 Task: Create Sales Tax Table with Name: Sales Tax, Type: Percent%, Value: 4%, Account: Sales Tax under Liability
Action: Mouse moved to (140, 28)
Screenshot: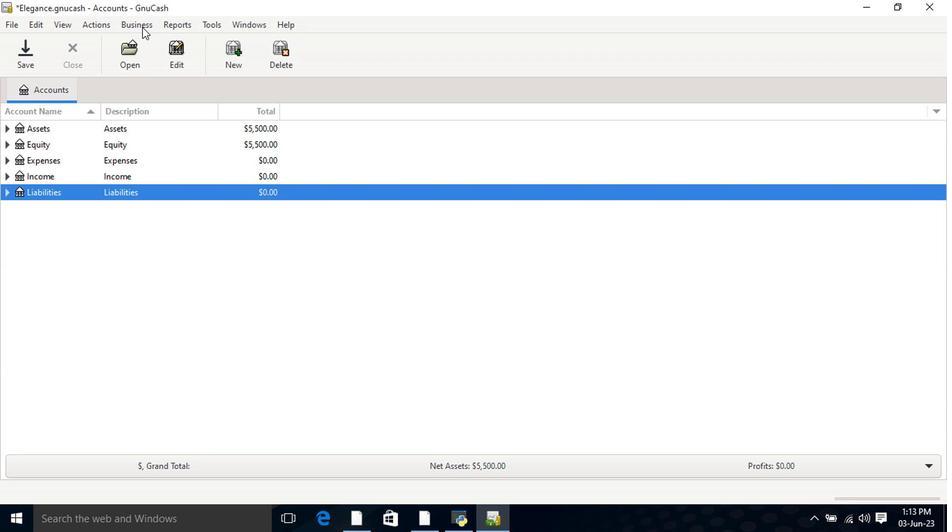 
Action: Mouse pressed left at (140, 28)
Screenshot: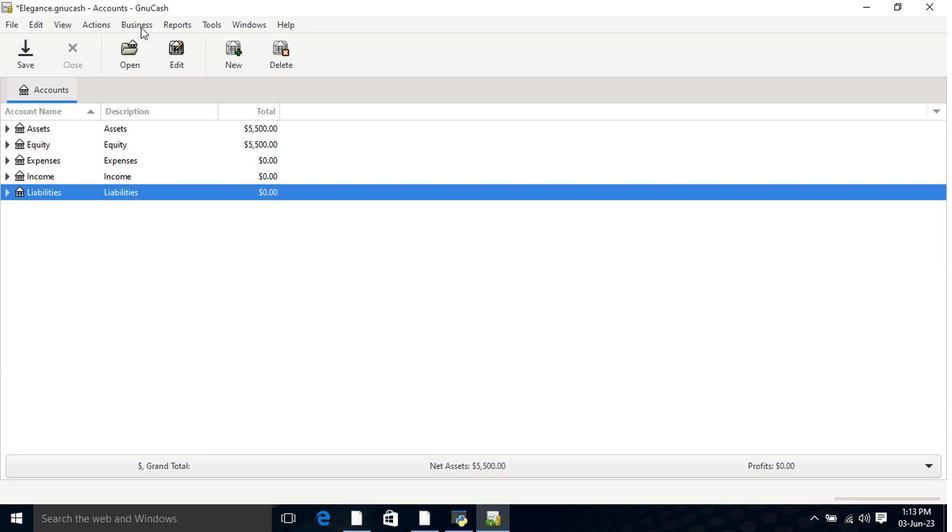 
Action: Mouse moved to (166, 114)
Screenshot: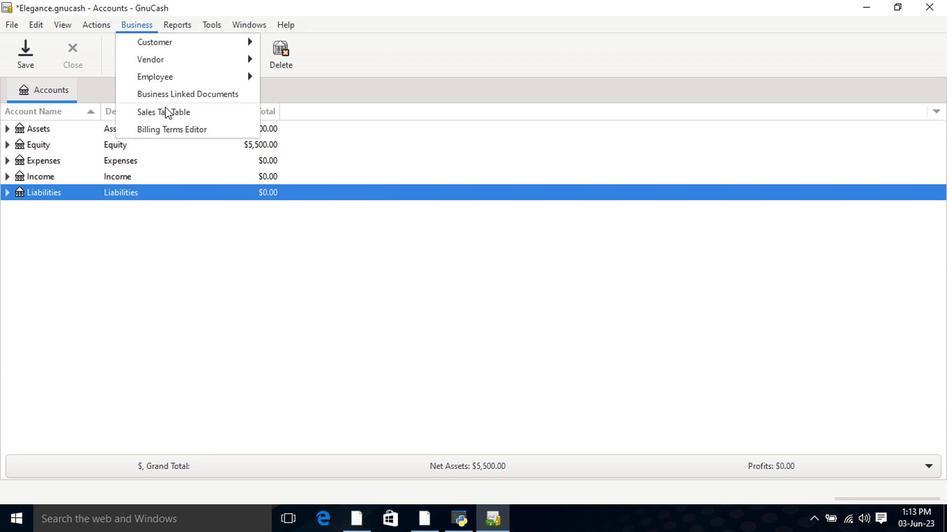 
Action: Mouse pressed left at (166, 114)
Screenshot: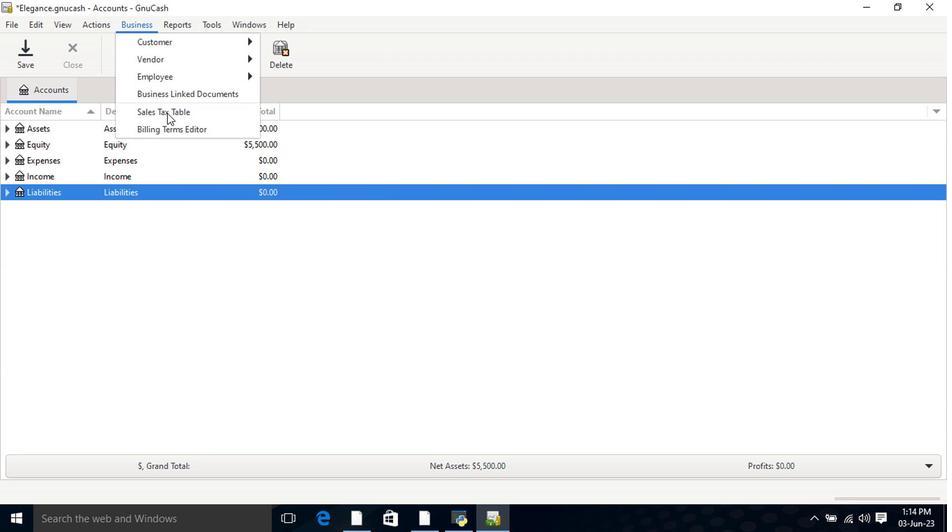 
Action: Mouse moved to (438, 284)
Screenshot: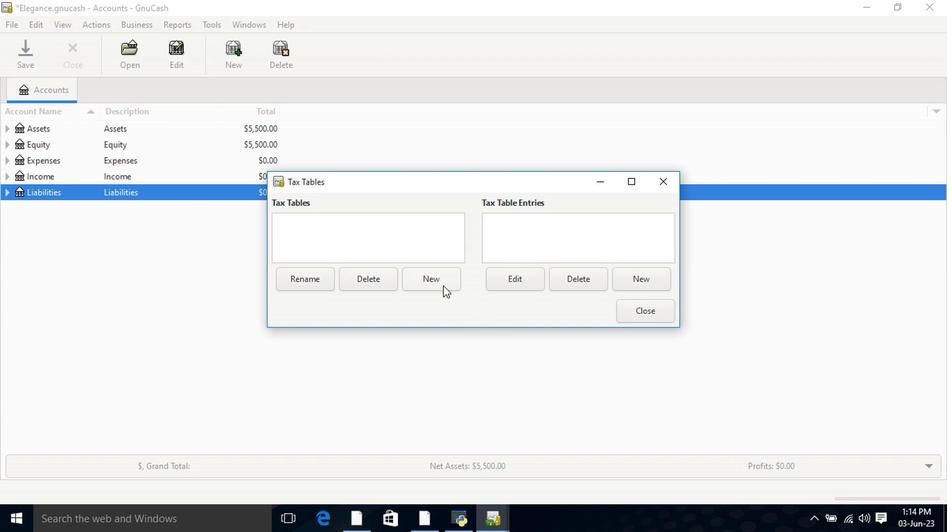 
Action: Mouse pressed left at (438, 284)
Screenshot: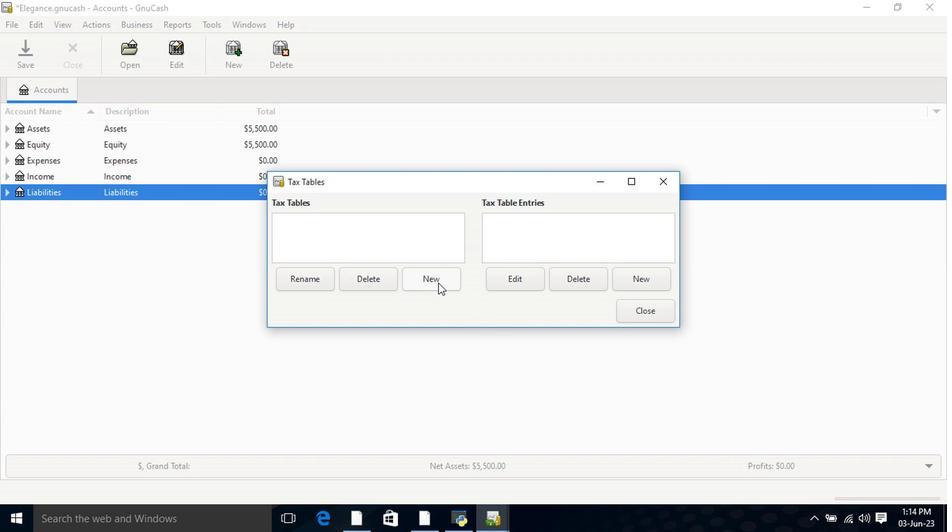 
Action: Mouse moved to (456, 198)
Screenshot: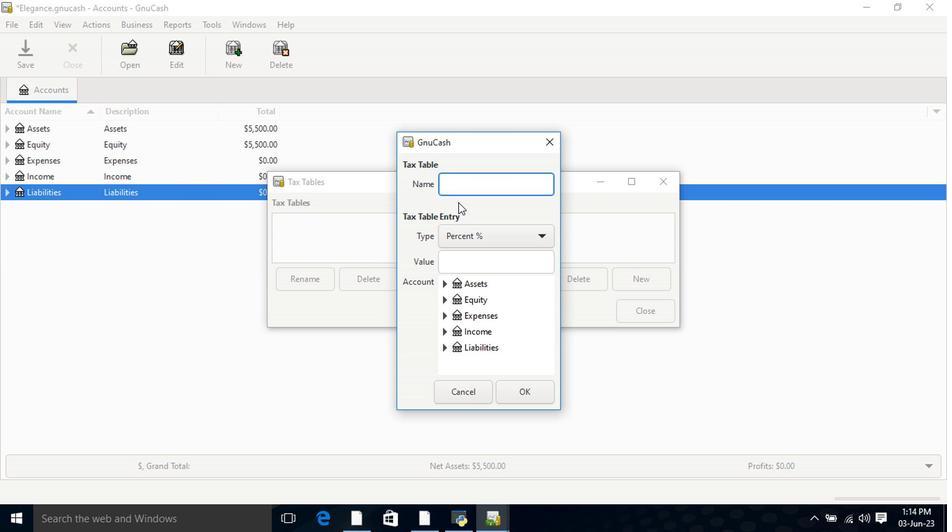 
Action: Key pressed <Key.shift><Key.shift><Key.shift><Key.shift><Key.shift><Key.shift><Key.shift><Key.shift><Key.shift><Key.shift><Key.shift><Key.shift><Key.shift><Key.shift><Key.shift><Key.shift><Key.shift>Sales<Key.space><Key.shift>Tax
Screenshot: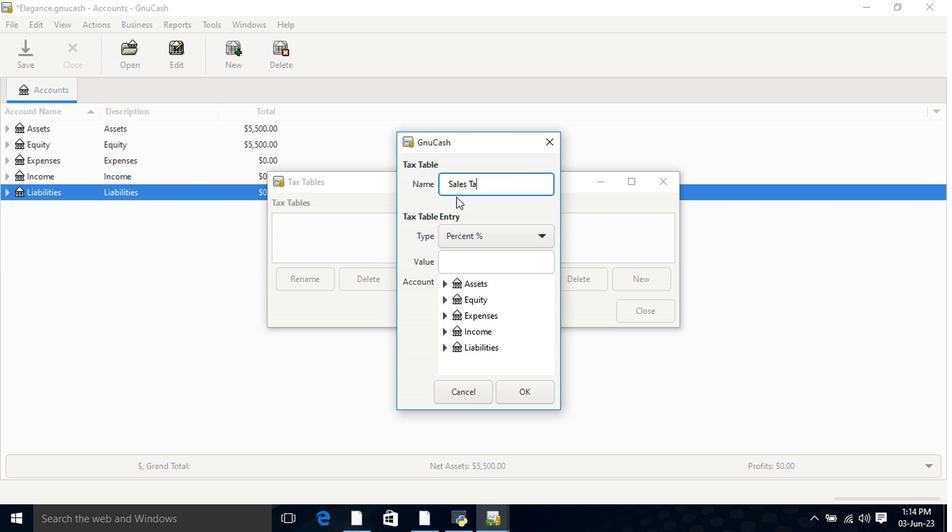 
Action: Mouse moved to (474, 260)
Screenshot: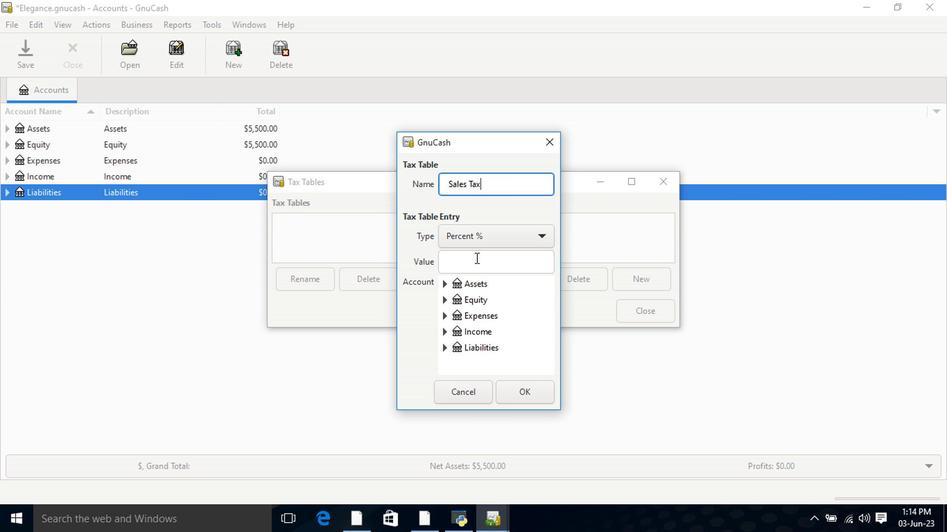 
Action: Mouse pressed left at (474, 260)
Screenshot: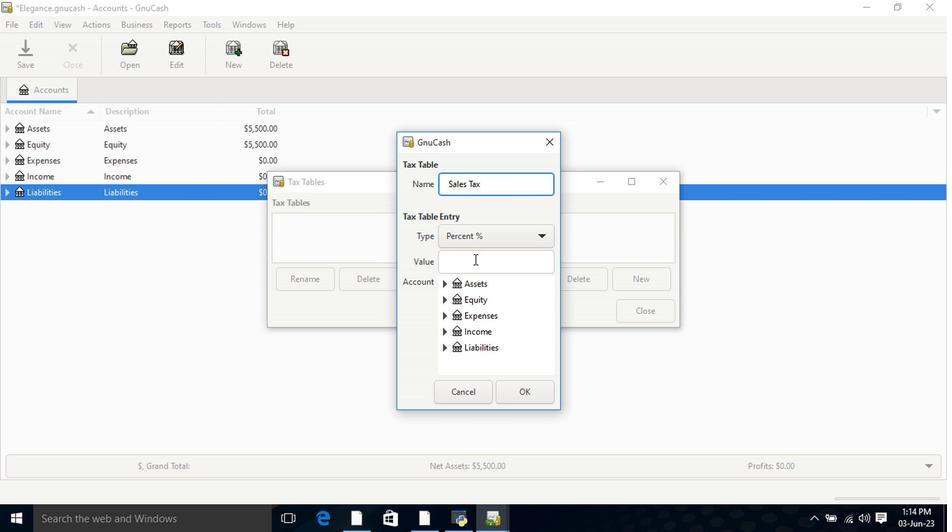 
Action: Key pressed 4
Screenshot: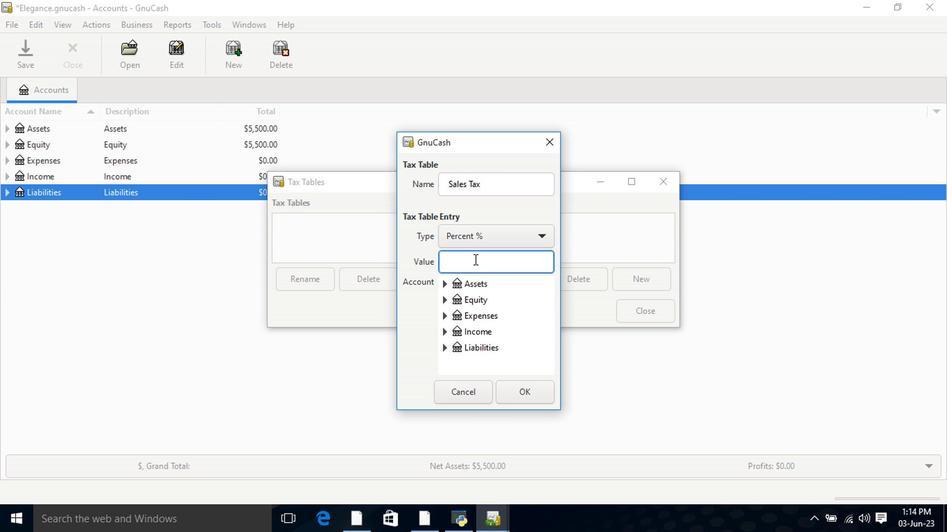 
Action: Mouse moved to (443, 350)
Screenshot: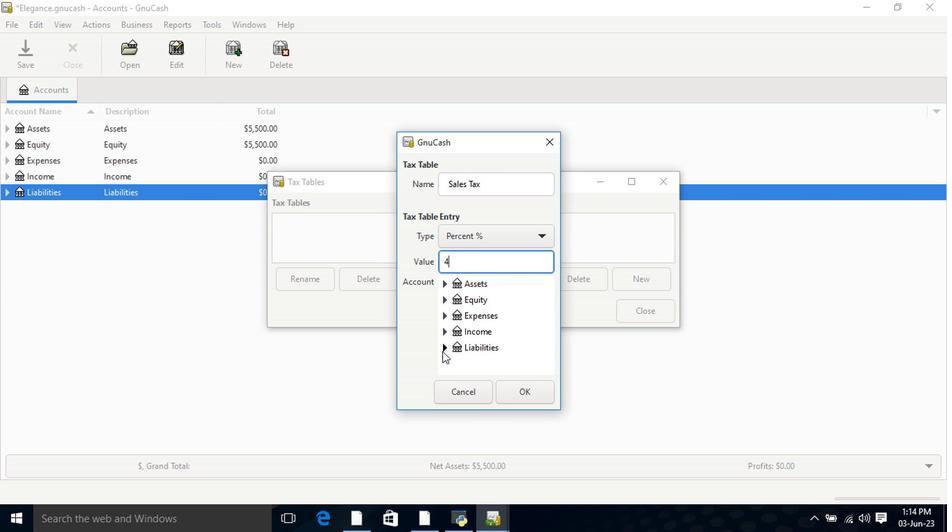 
Action: Mouse pressed left at (443, 350)
Screenshot: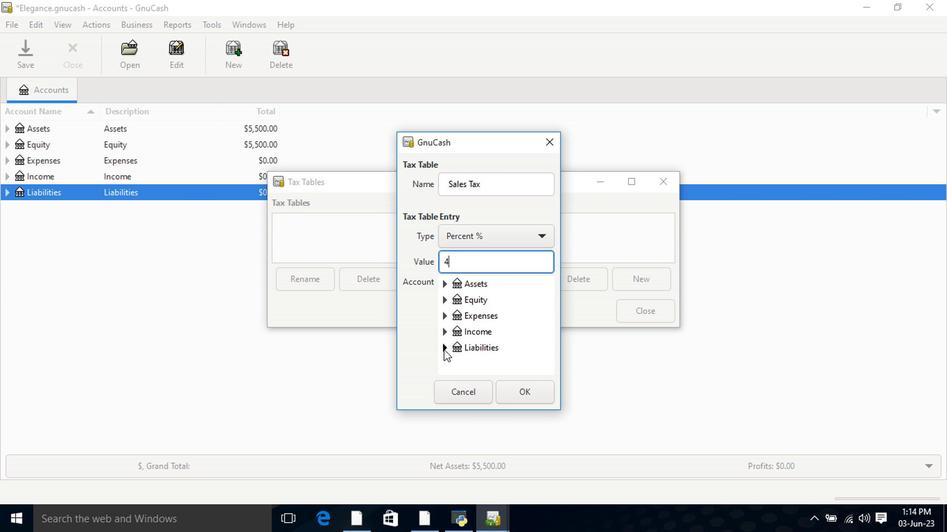 
Action: Mouse moved to (490, 361)
Screenshot: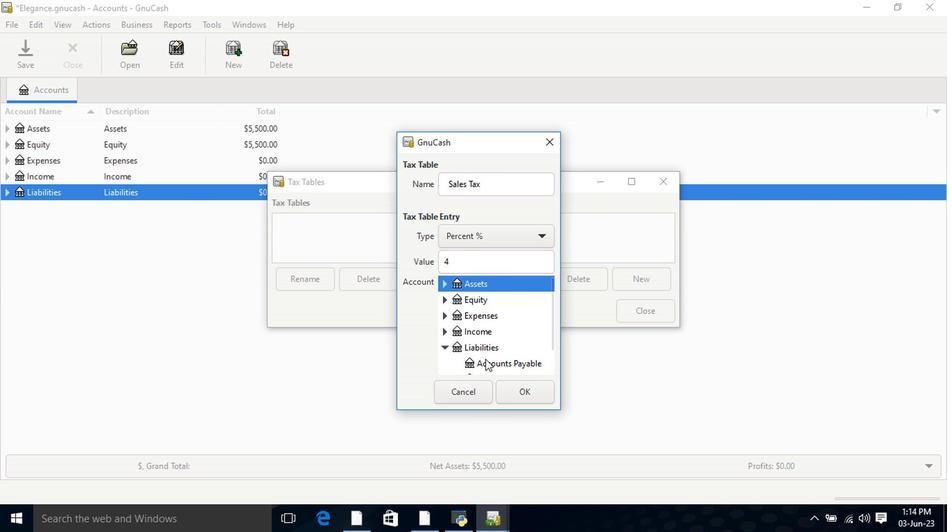 
Action: Mouse scrolled (490, 360) with delta (0, 0)
Screenshot: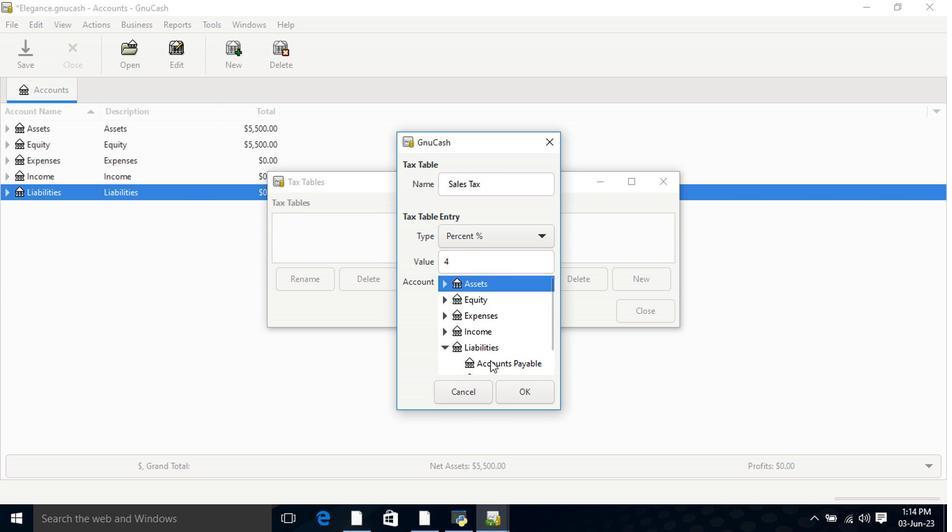 
Action: Mouse scrolled (490, 360) with delta (0, 0)
Screenshot: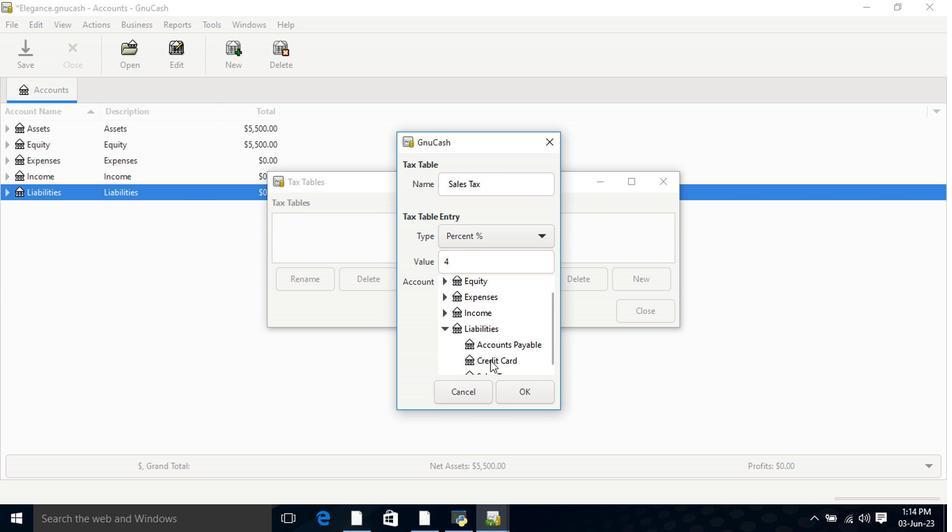 
Action: Mouse moved to (491, 367)
Screenshot: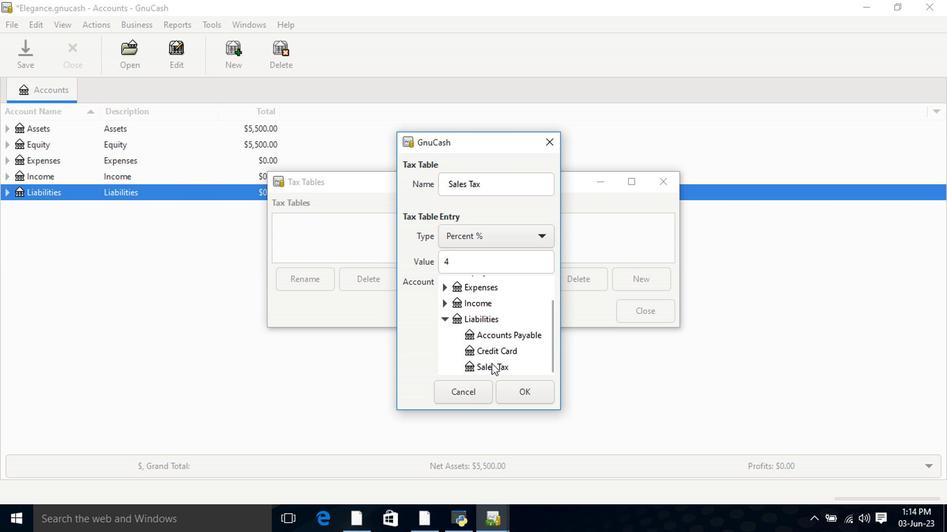 
Action: Mouse pressed left at (491, 367)
Screenshot: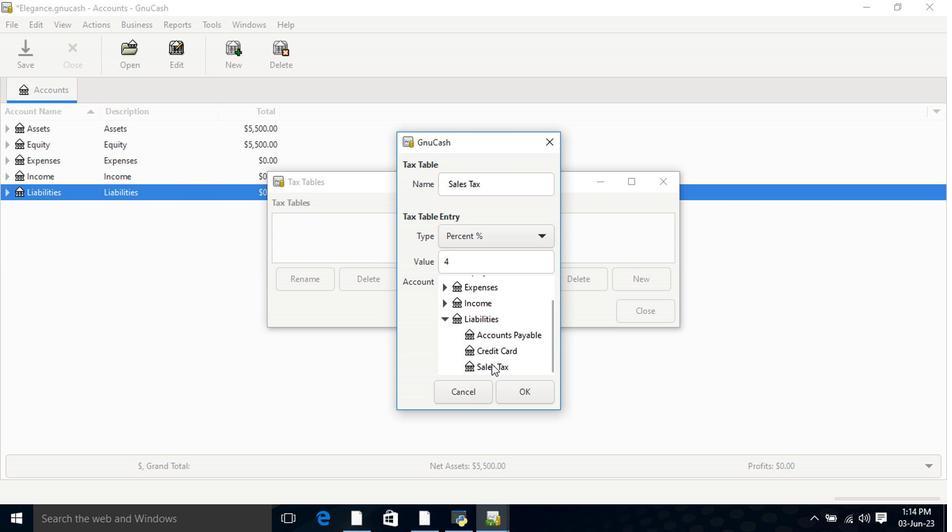
Action: Mouse moved to (523, 394)
Screenshot: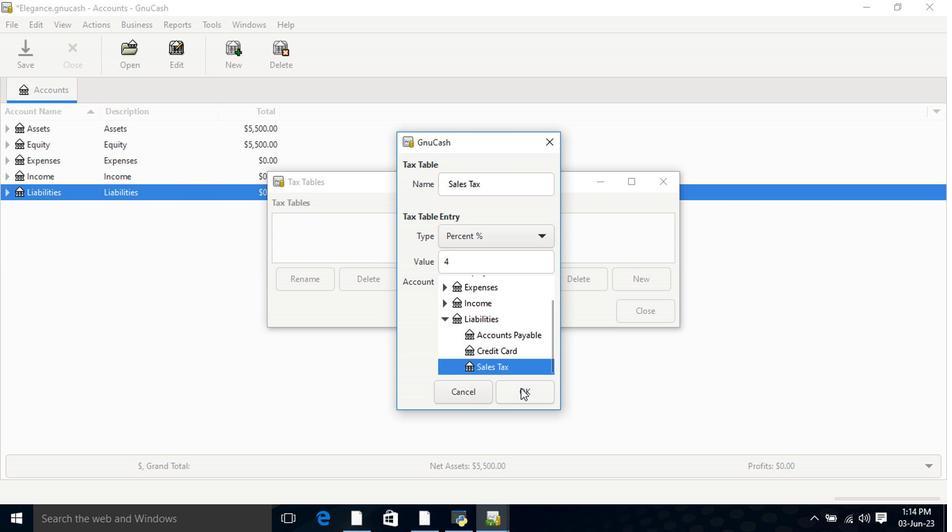 
Action: Mouse pressed left at (523, 394)
Screenshot: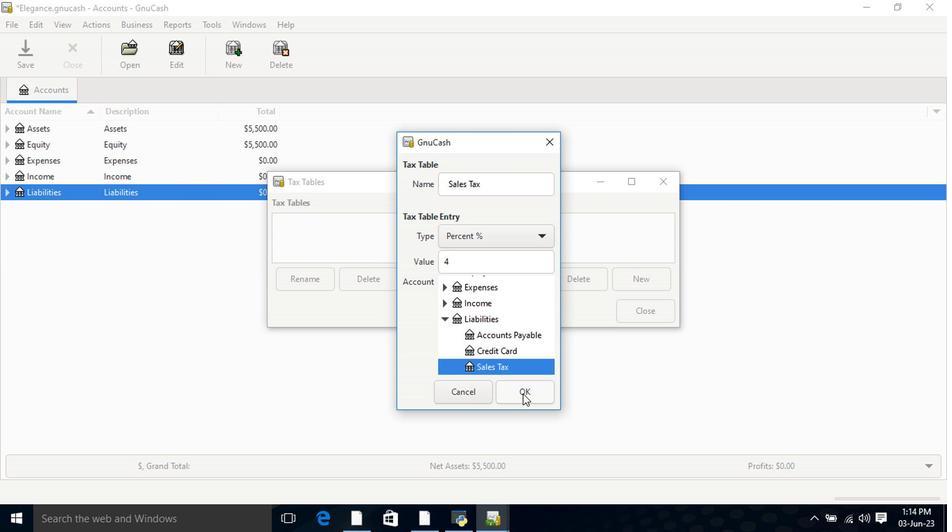 
Action: Mouse moved to (635, 308)
Screenshot: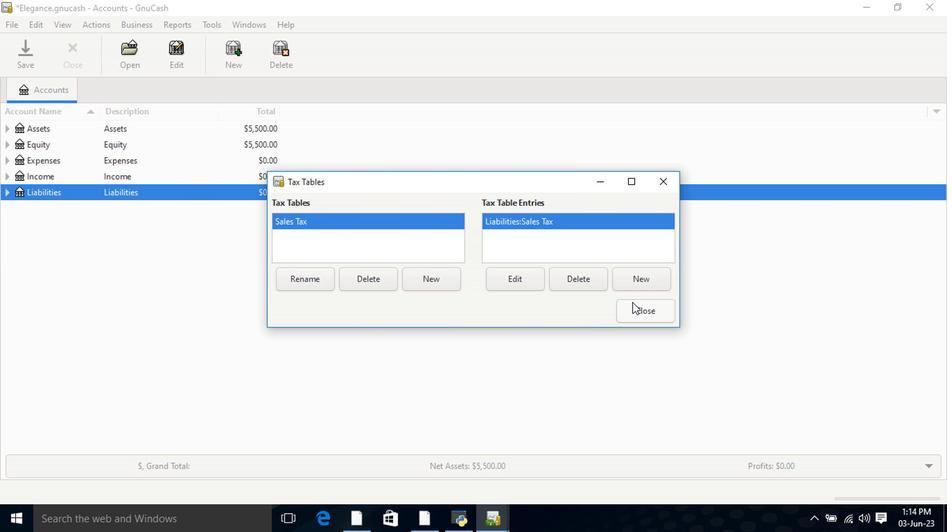 
Action: Mouse pressed left at (635, 308)
Screenshot: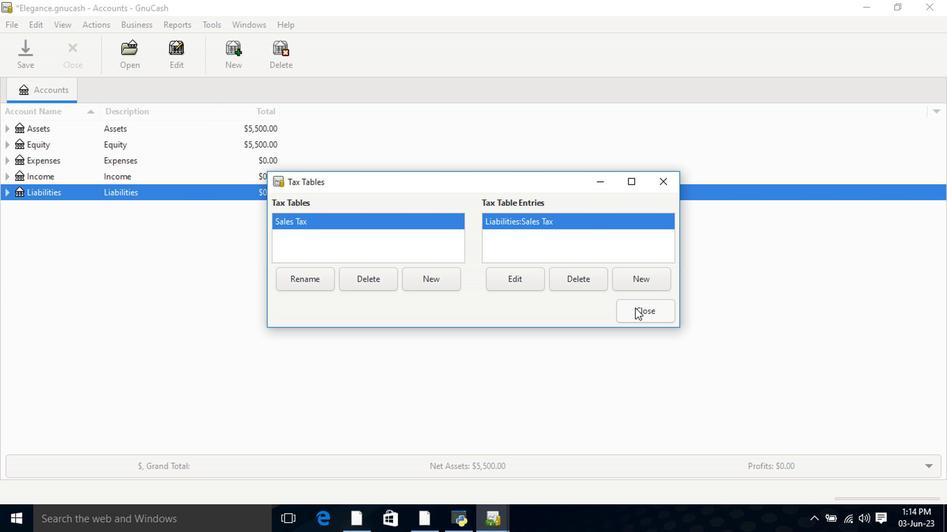 
Action: Mouse moved to (397, 284)
Screenshot: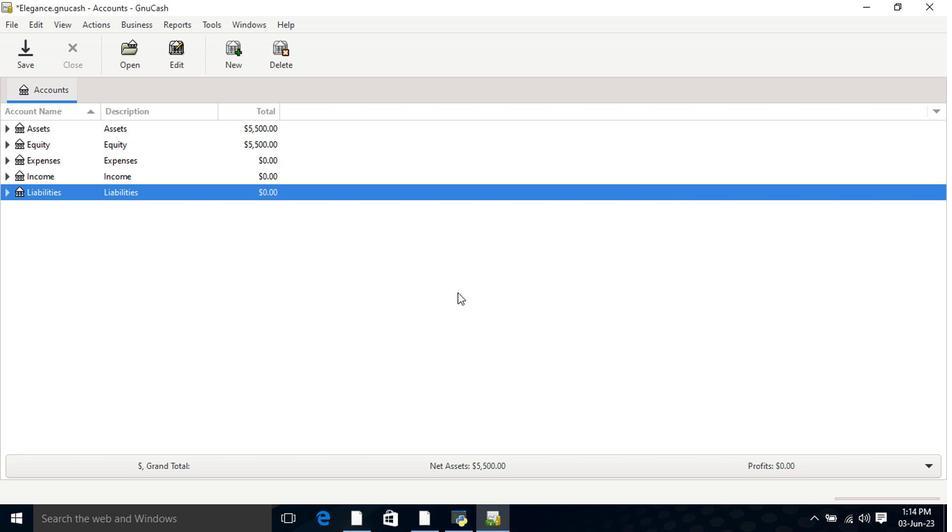 
